 Task: Change the video output muxer to "vidmux".
Action: Mouse moved to (105, 3)
Screenshot: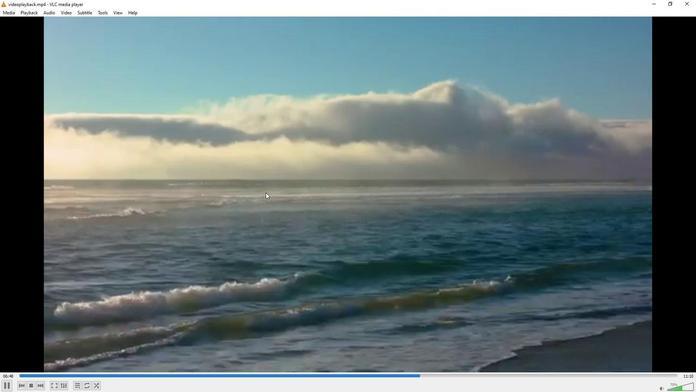 
Action: Mouse pressed left at (105, 3)
Screenshot: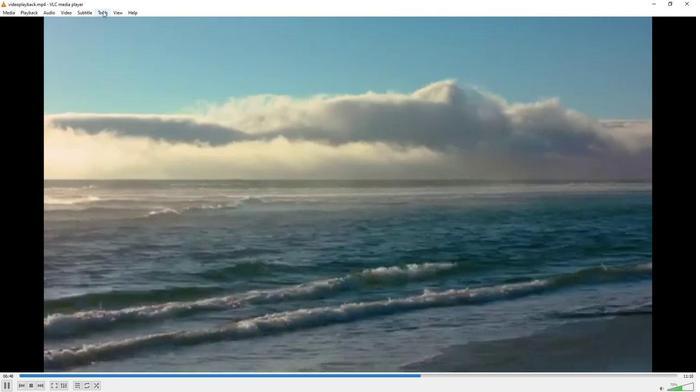 
Action: Mouse moved to (121, 93)
Screenshot: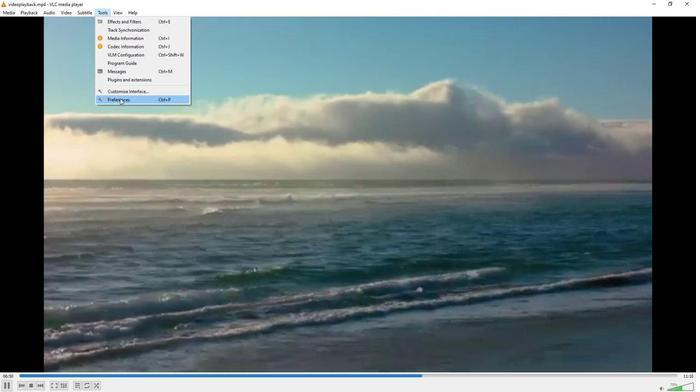 
Action: Mouse pressed left at (121, 93)
Screenshot: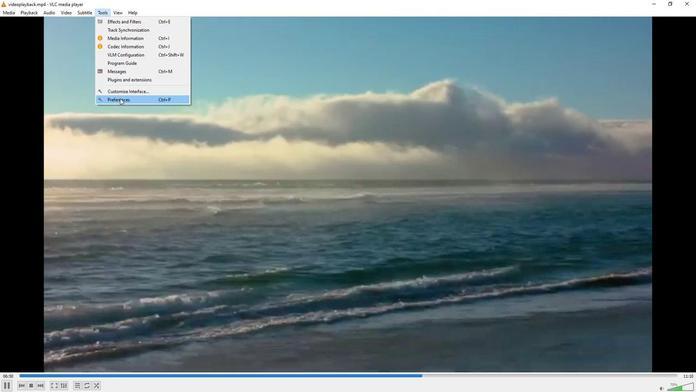 
Action: Mouse moved to (229, 320)
Screenshot: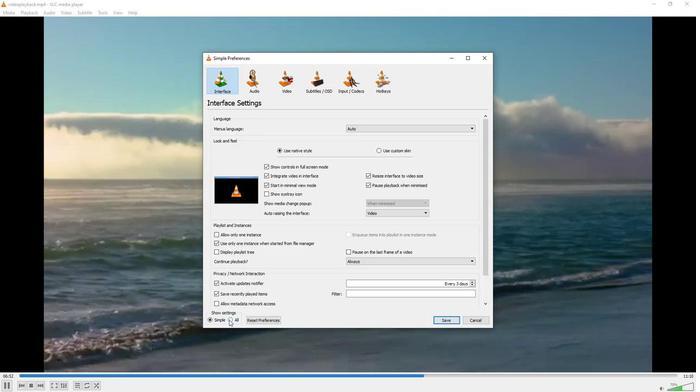 
Action: Mouse pressed left at (229, 320)
Screenshot: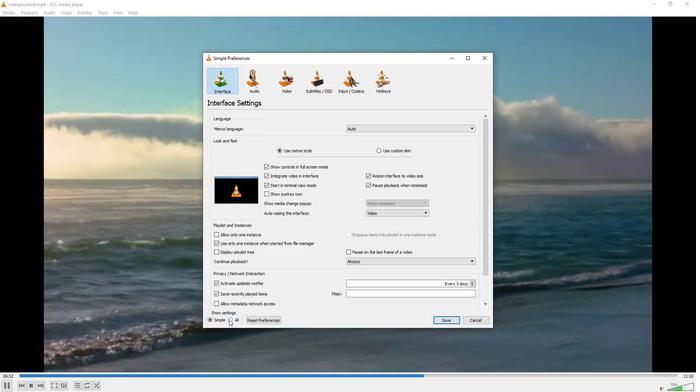 
Action: Mouse moved to (230, 264)
Screenshot: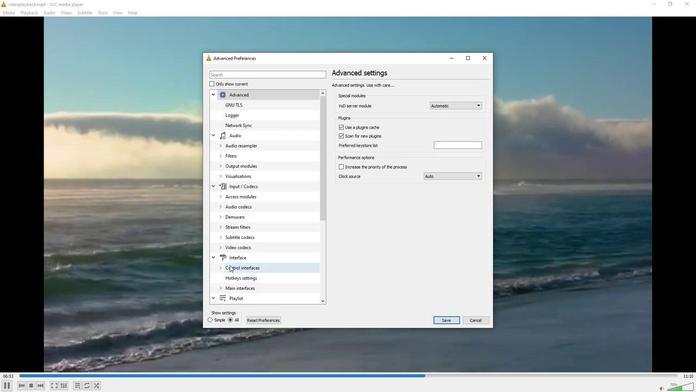 
Action: Mouse scrolled (230, 263) with delta (0, 0)
Screenshot: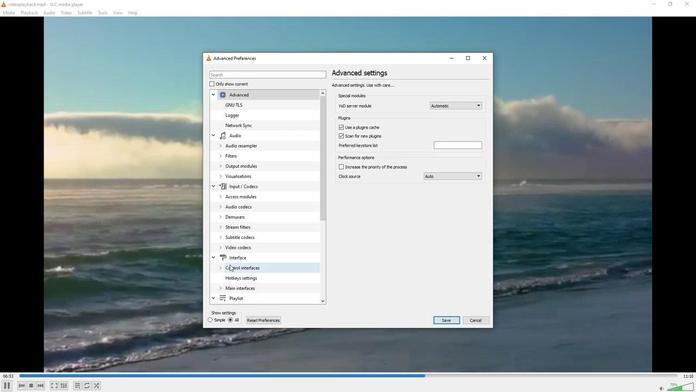 
Action: Mouse scrolled (230, 263) with delta (0, 0)
Screenshot: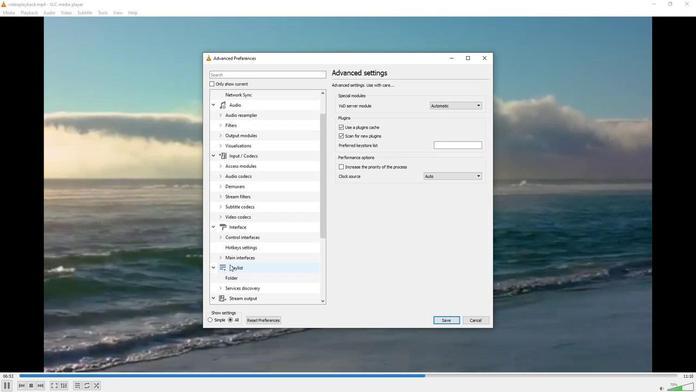 
Action: Mouse moved to (222, 287)
Screenshot: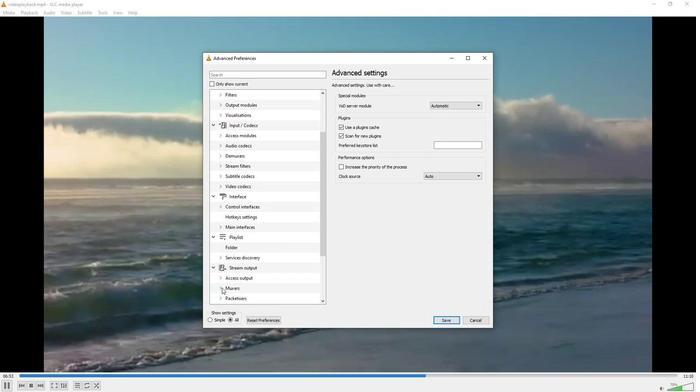 
Action: Mouse pressed left at (222, 287)
Screenshot: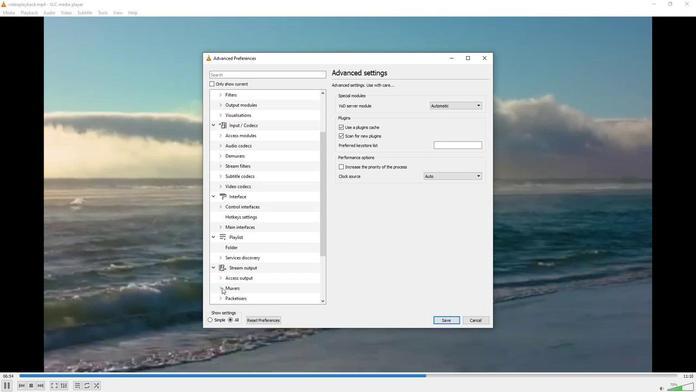 
Action: Mouse moved to (230, 283)
Screenshot: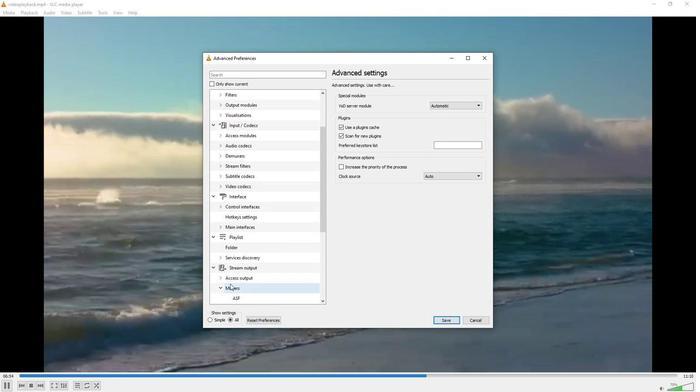 
Action: Mouse scrolled (230, 283) with delta (0, 0)
Screenshot: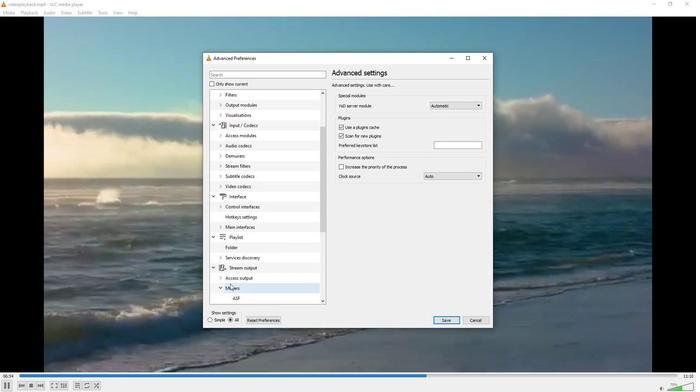 
Action: Mouse moved to (230, 283)
Screenshot: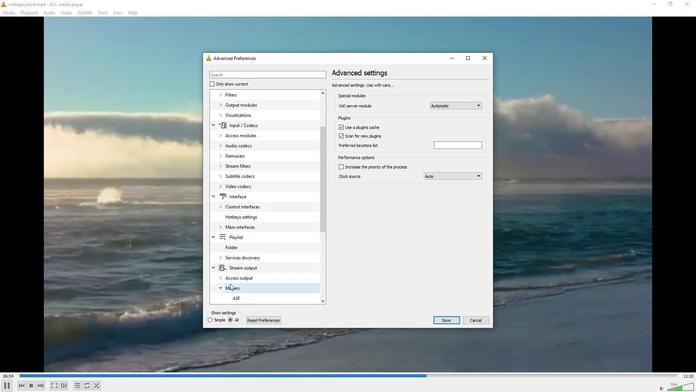 
Action: Mouse scrolled (230, 283) with delta (0, 0)
Screenshot: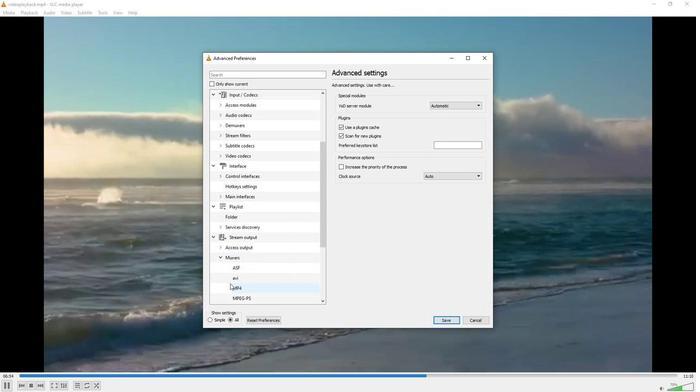 
Action: Mouse scrolled (230, 283) with delta (0, 0)
Screenshot: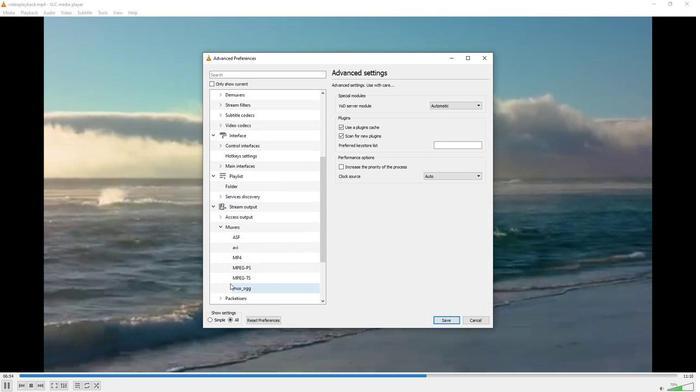 
Action: Mouse moved to (221, 277)
Screenshot: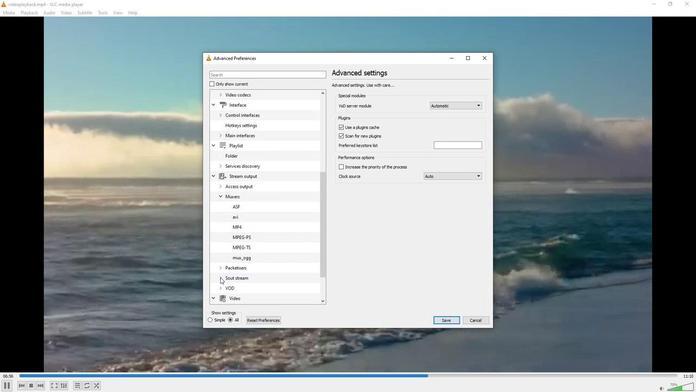 
Action: Mouse pressed left at (221, 277)
Screenshot: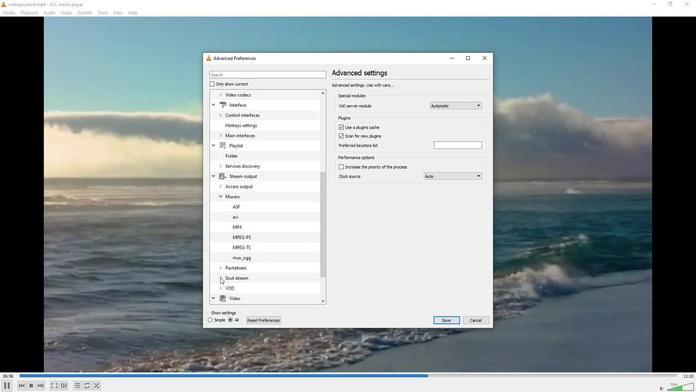 
Action: Mouse moved to (233, 276)
Screenshot: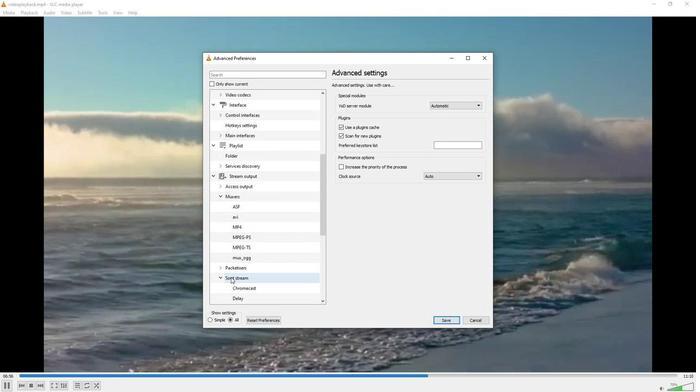 
Action: Mouse scrolled (233, 276) with delta (0, 0)
Screenshot: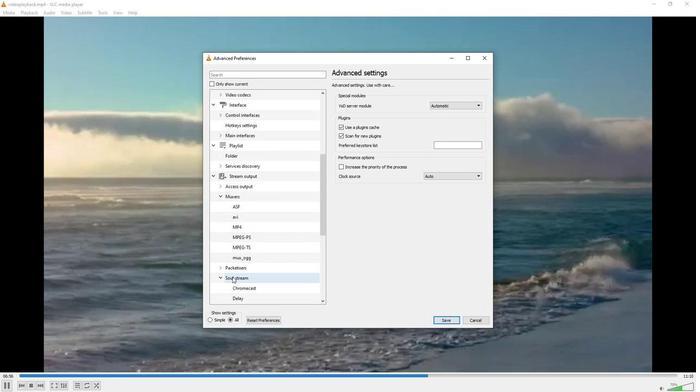 
Action: Mouse moved to (234, 286)
Screenshot: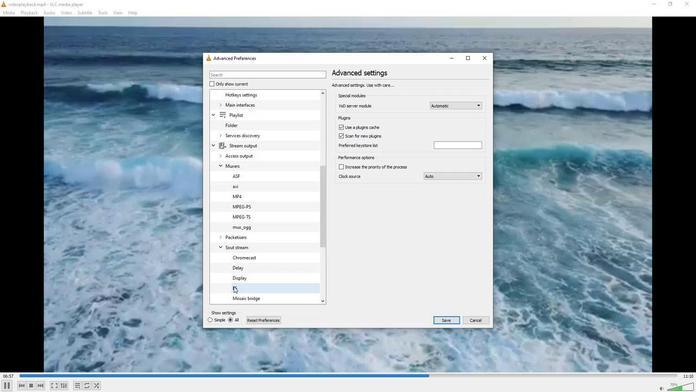
Action: Mouse pressed left at (234, 286)
Screenshot: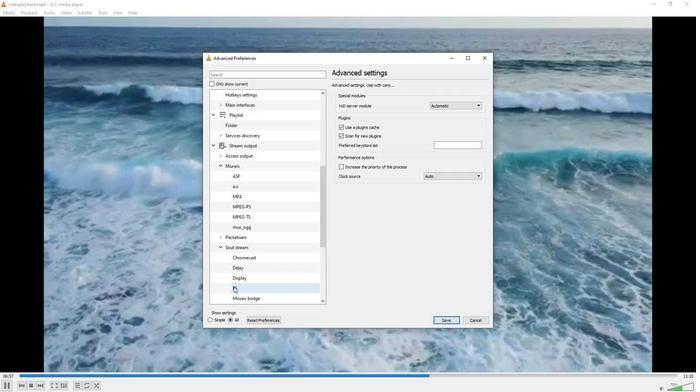 
Action: Mouse moved to (441, 198)
Screenshot: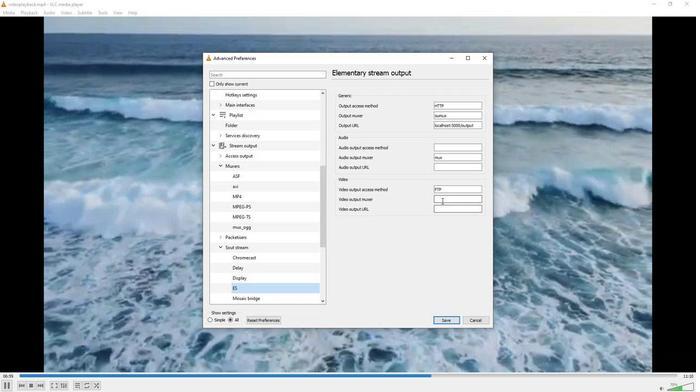 
Action: Mouse pressed left at (441, 198)
Screenshot: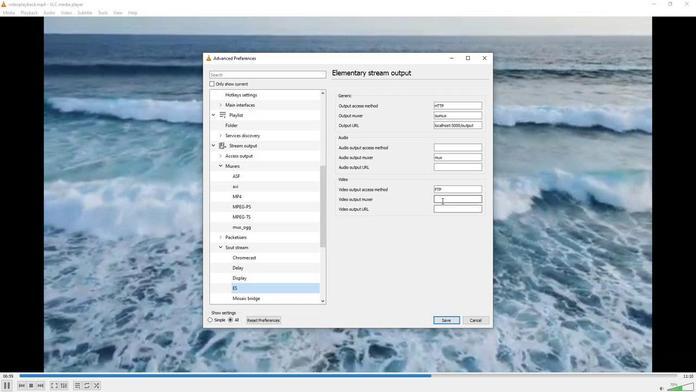 
Action: Mouse moved to (441, 198)
Screenshot: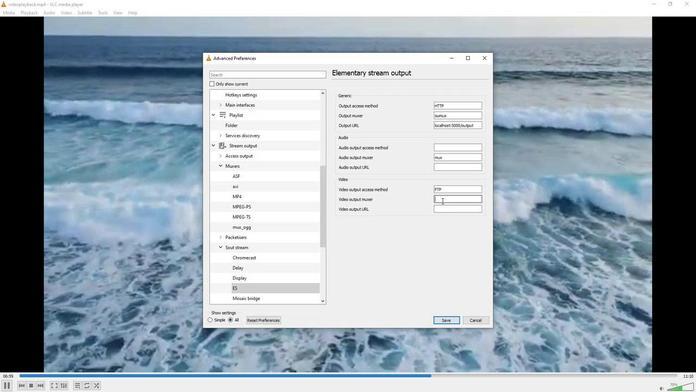 
Action: Key pressed vidmux
Screenshot: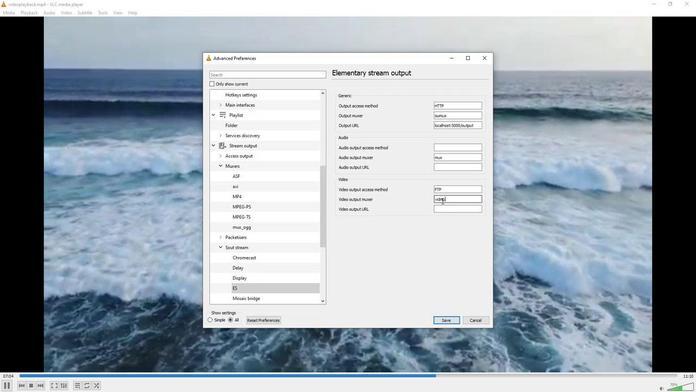 
Action: Mouse moved to (441, 200)
Screenshot: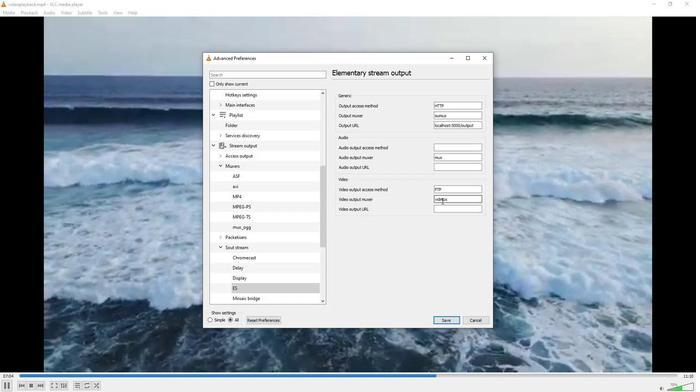 
